 Task: Zoom out the location "Home in Fairplay, Colorado, United States" two times.
Action: Mouse moved to (93, 273)
Screenshot: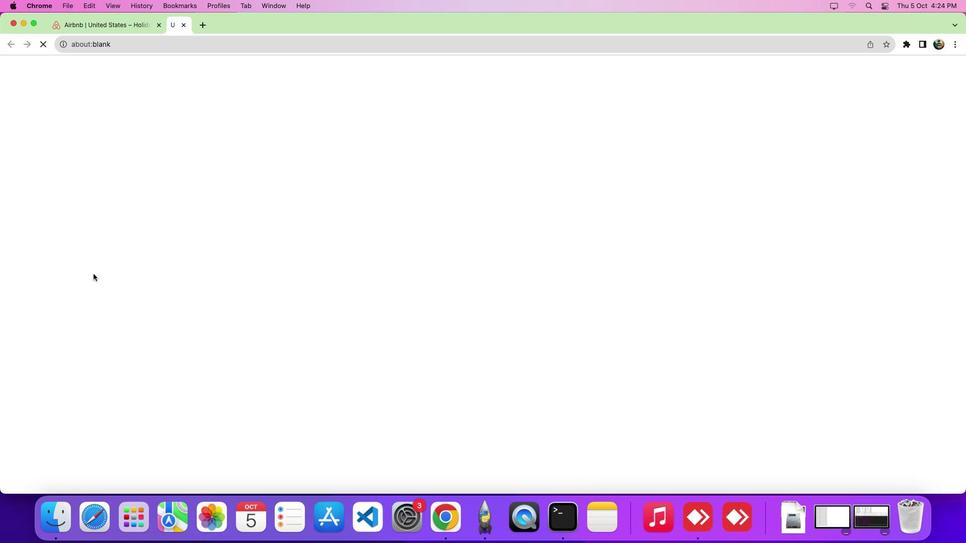 
Action: Mouse pressed left at (93, 273)
Screenshot: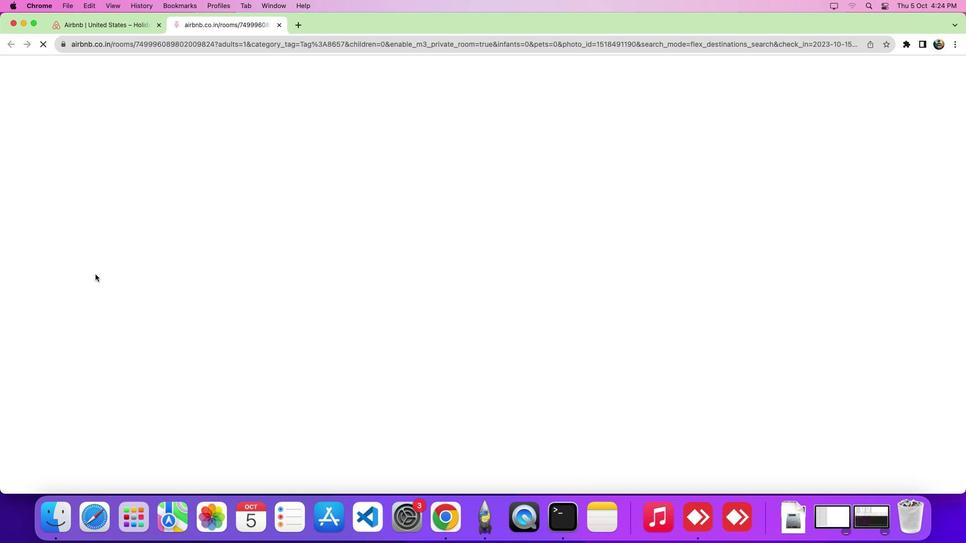 
Action: Mouse moved to (560, 269)
Screenshot: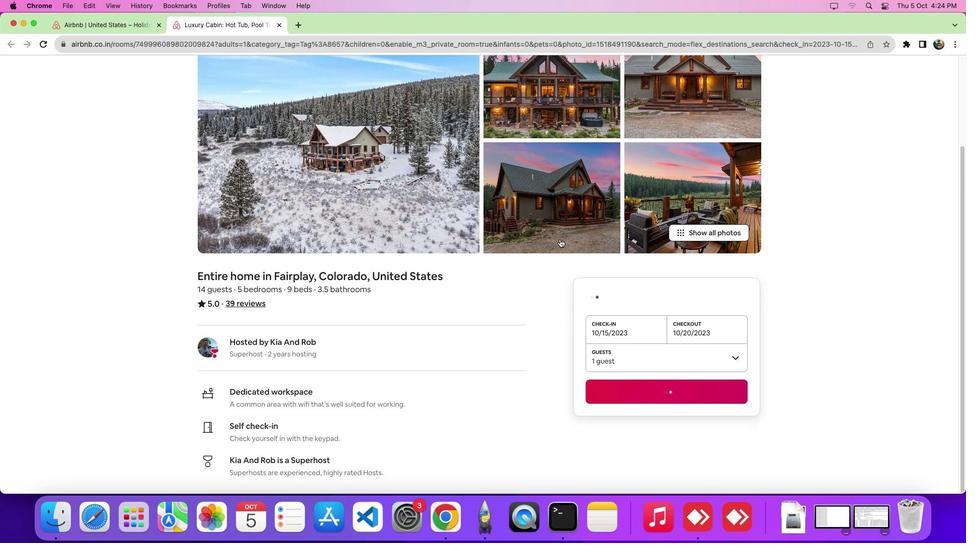 
Action: Mouse scrolled (560, 269) with delta (0, 0)
Screenshot: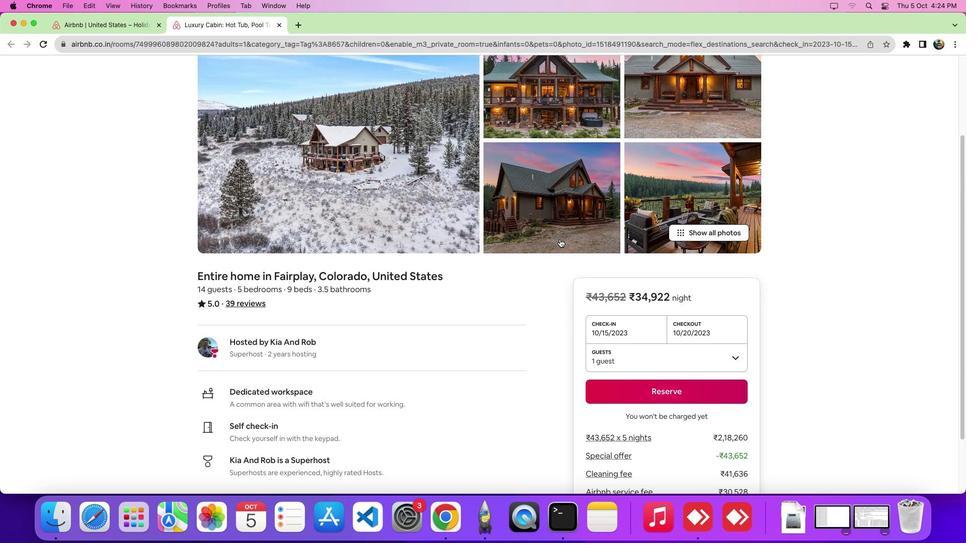 
Action: Mouse scrolled (560, 269) with delta (0, -1)
Screenshot: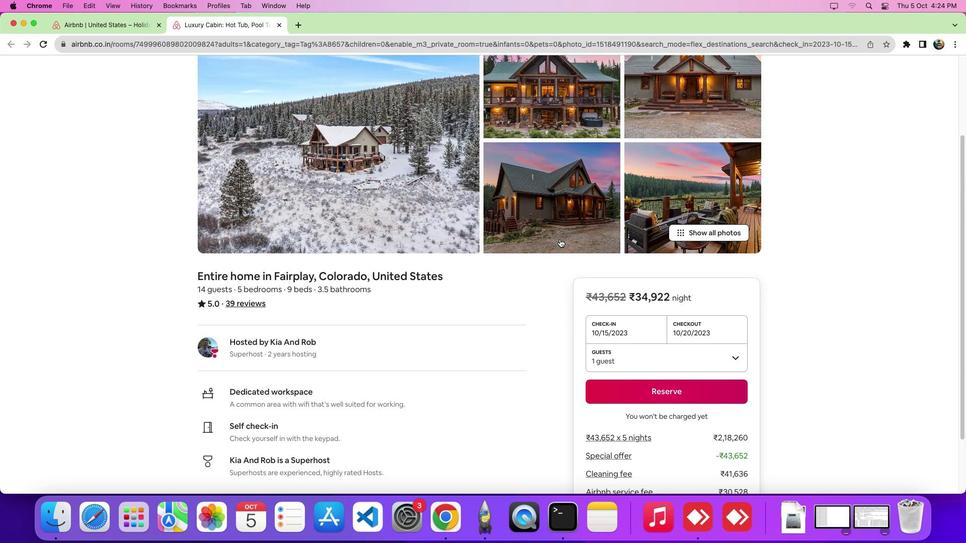 
Action: Mouse scrolled (560, 269) with delta (0, -5)
Screenshot: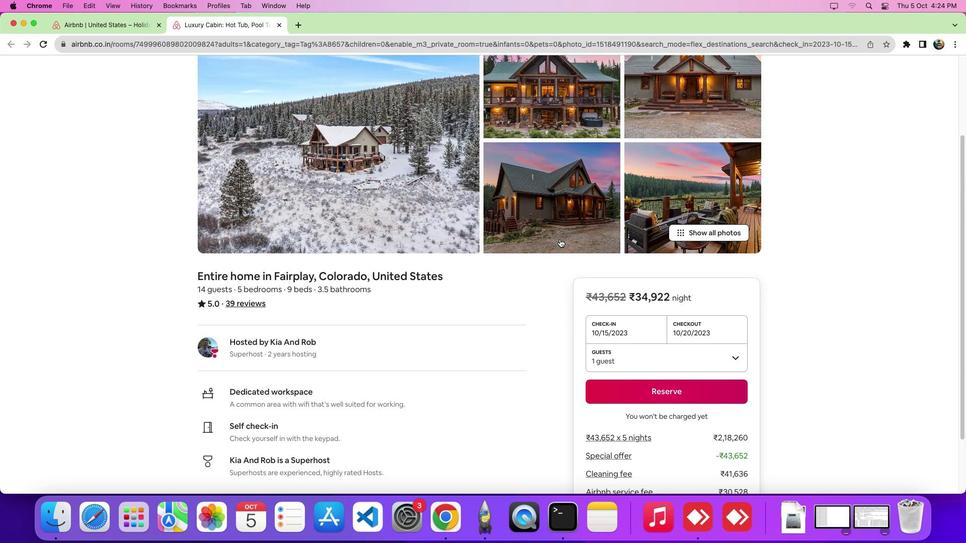 
Action: Mouse scrolled (560, 269) with delta (0, -7)
Screenshot: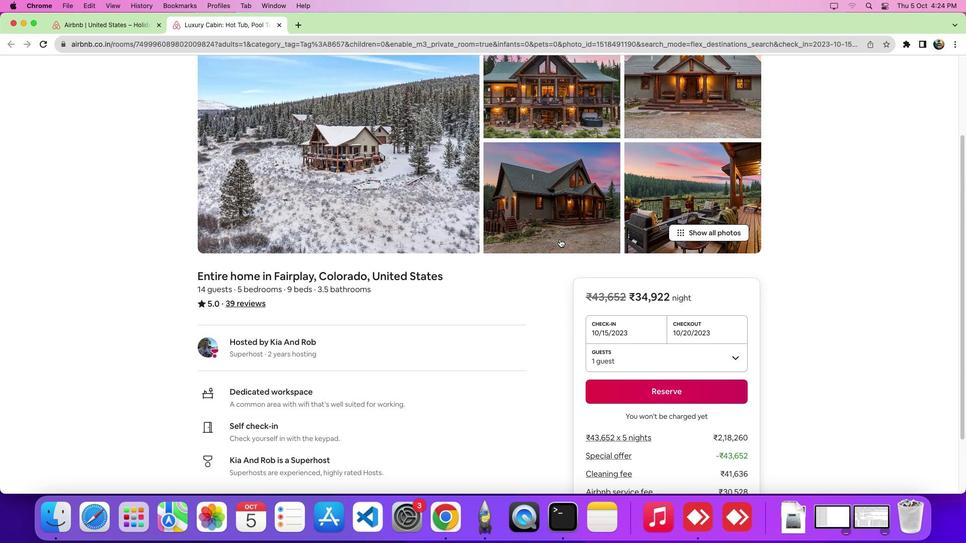 
Action: Mouse scrolled (560, 269) with delta (0, -7)
Screenshot: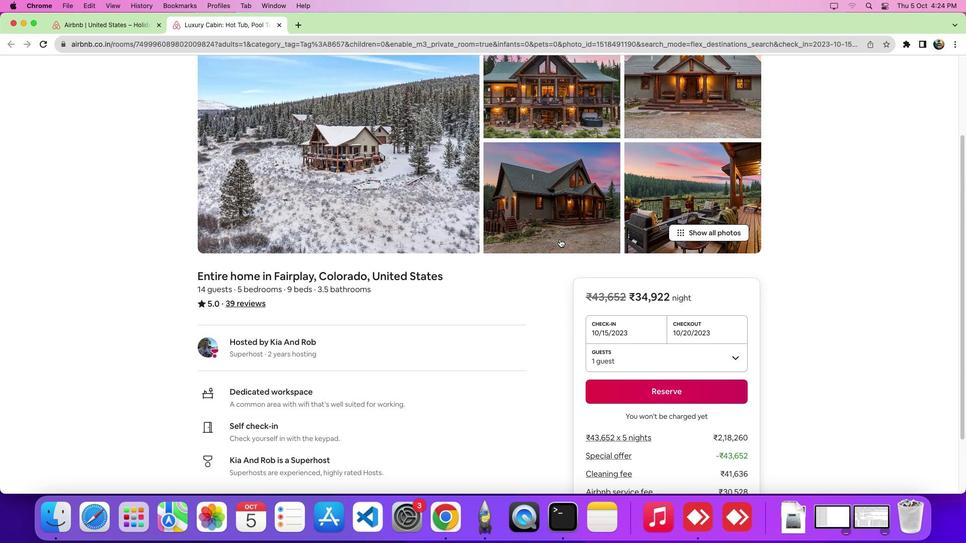 
Action: Mouse moved to (399, 163)
Screenshot: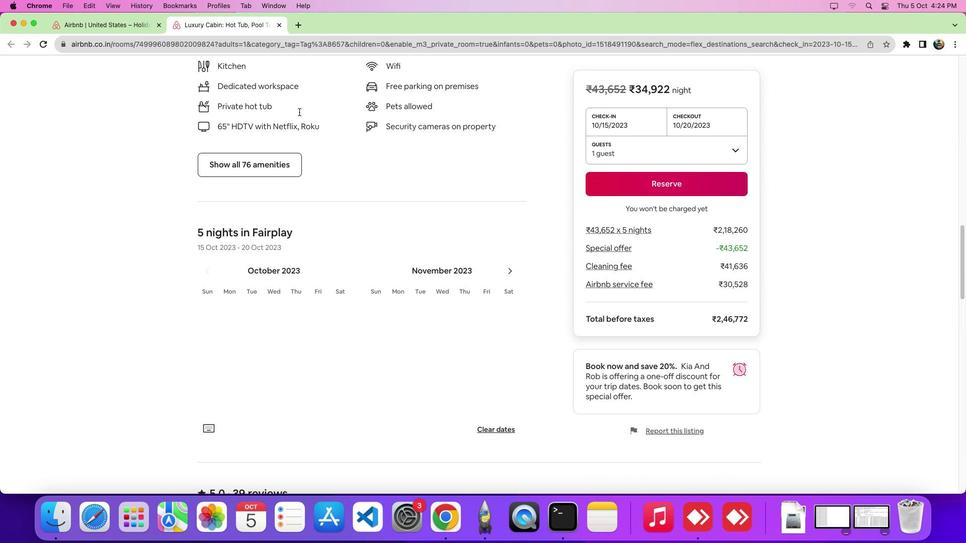 
Action: Mouse scrolled (399, 163) with delta (0, 0)
Screenshot: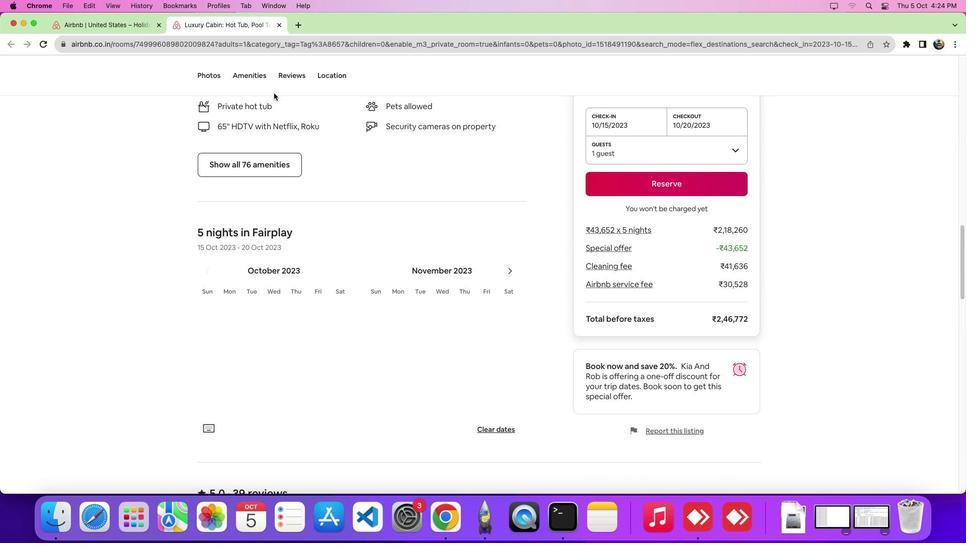 
Action: Mouse scrolled (399, 163) with delta (0, -1)
Screenshot: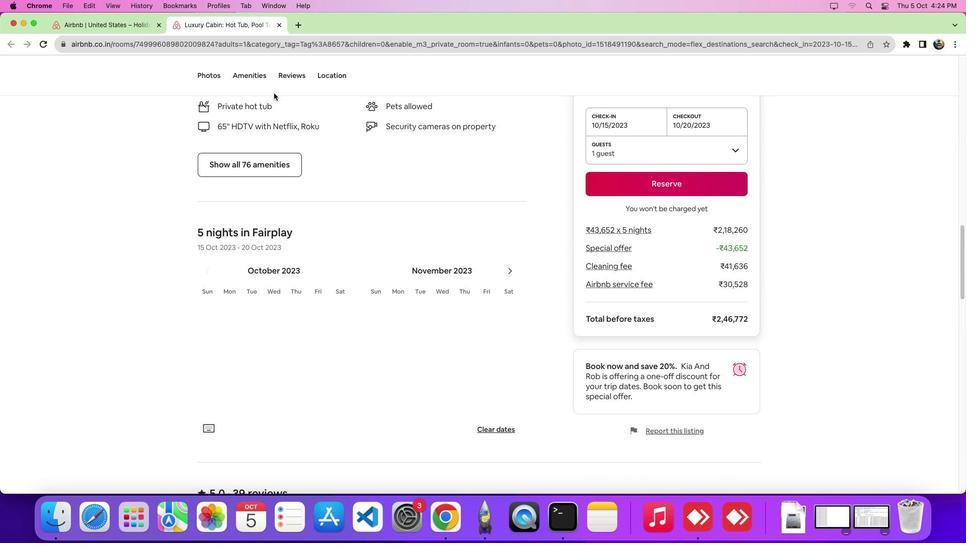 
Action: Mouse scrolled (399, 163) with delta (0, -5)
Screenshot: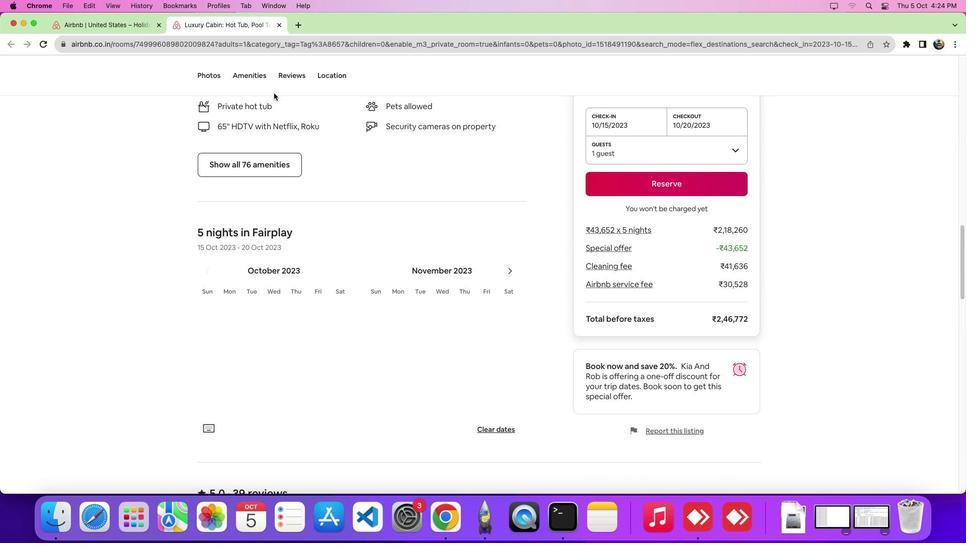 
Action: Mouse moved to (399, 163)
Screenshot: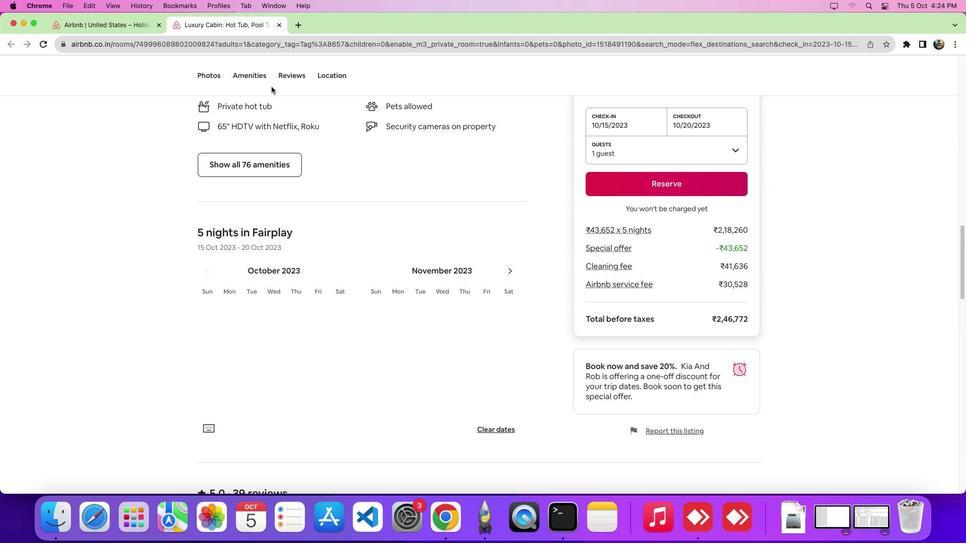 
Action: Mouse scrolled (399, 163) with delta (0, -7)
Screenshot: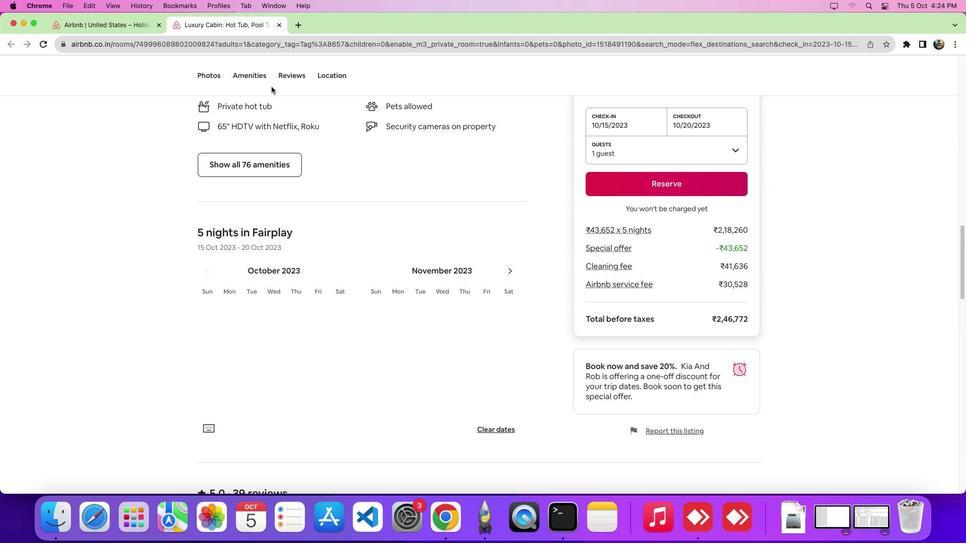 
Action: Mouse moved to (382, 139)
Screenshot: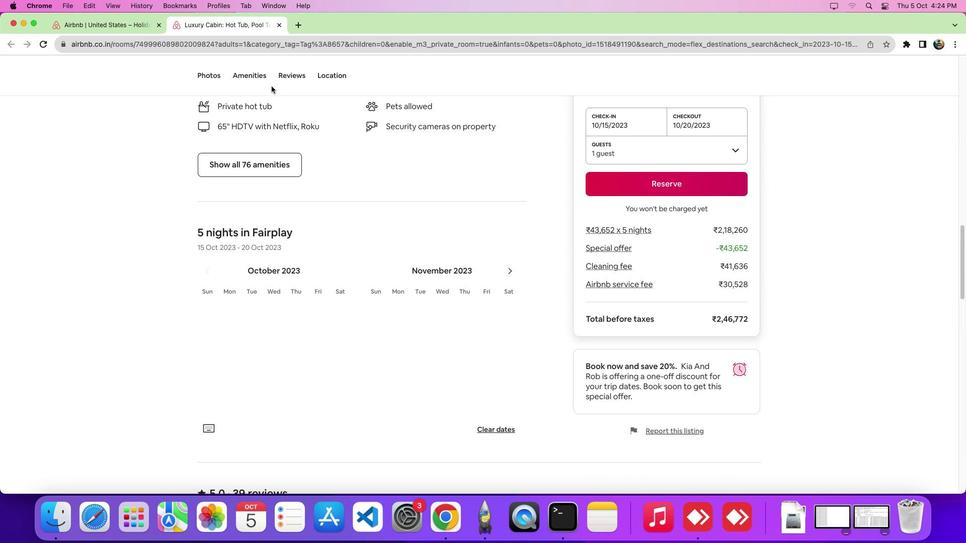 
Action: Mouse scrolled (382, 139) with delta (0, -7)
Screenshot: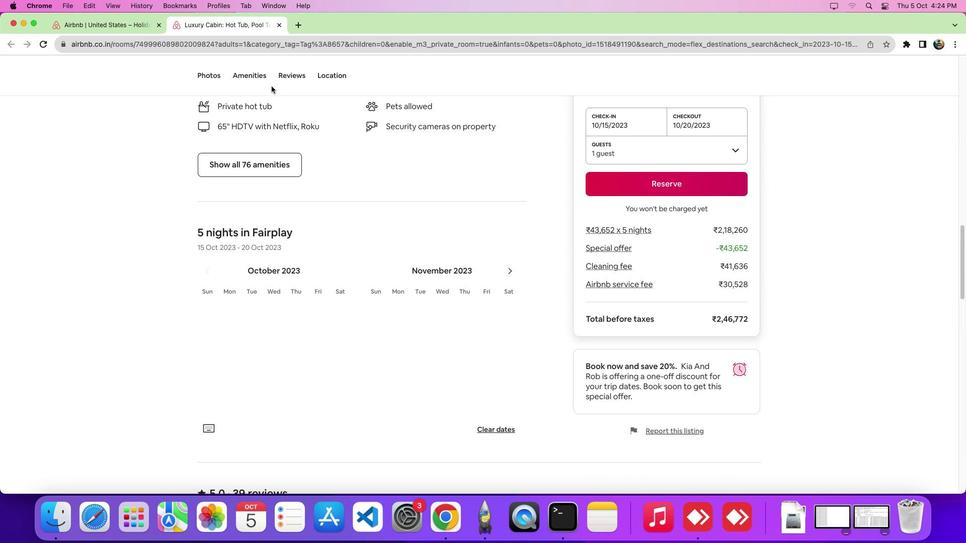 
Action: Mouse moved to (327, 80)
Screenshot: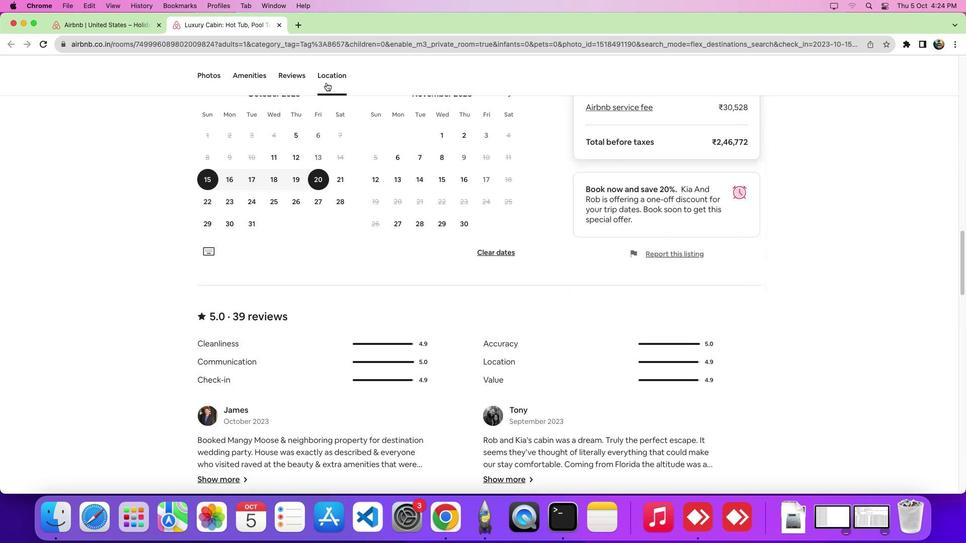 
Action: Mouse pressed left at (327, 80)
Screenshot: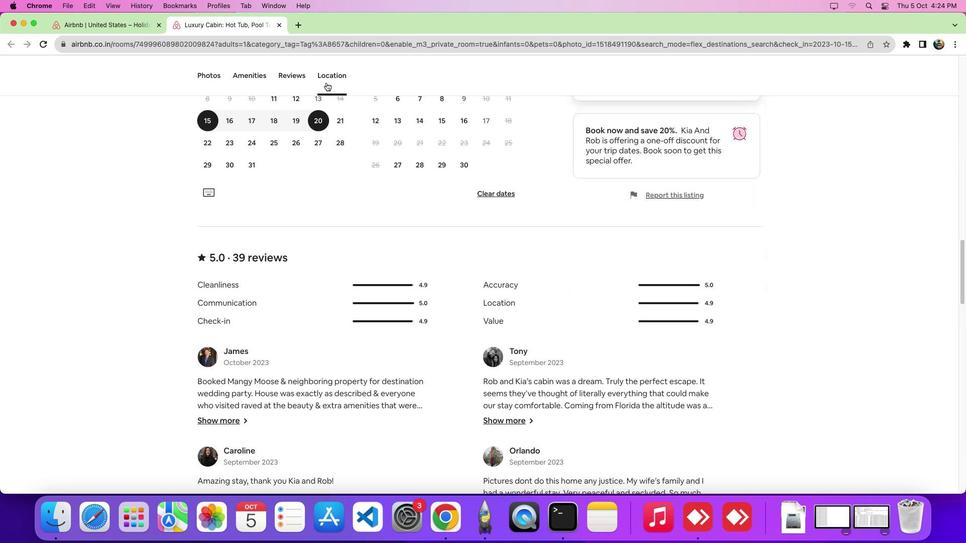 
Action: Mouse moved to (736, 235)
Screenshot: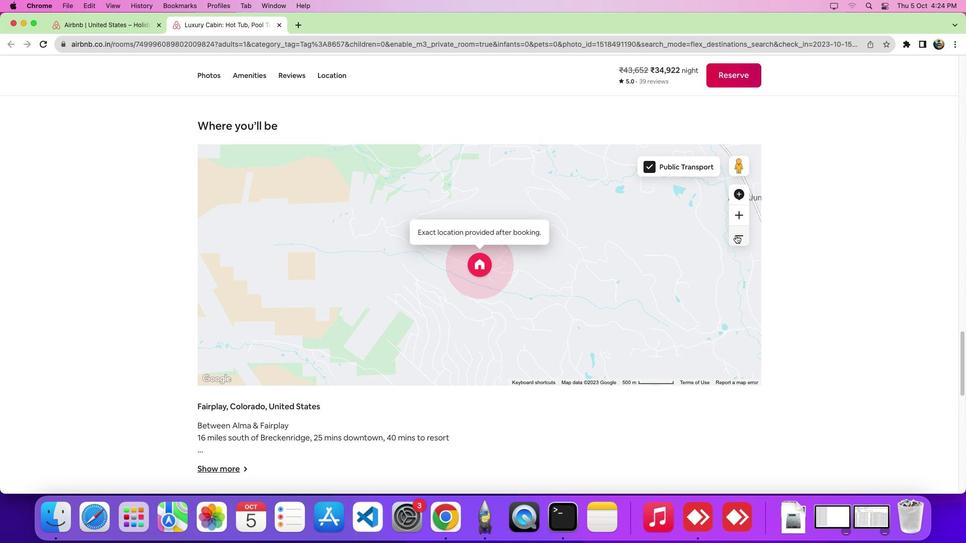 
Action: Mouse pressed left at (736, 235)
Screenshot: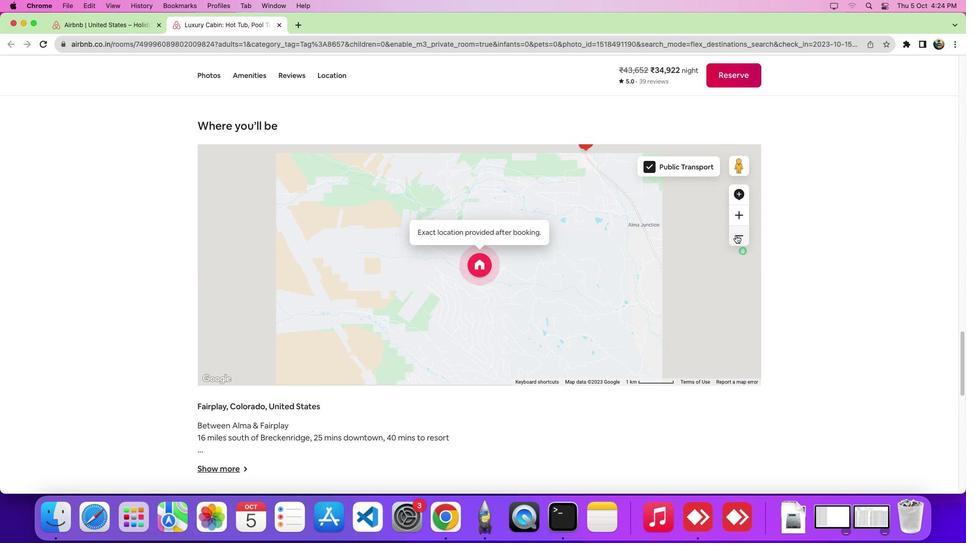 
Action: Mouse pressed left at (736, 235)
Screenshot: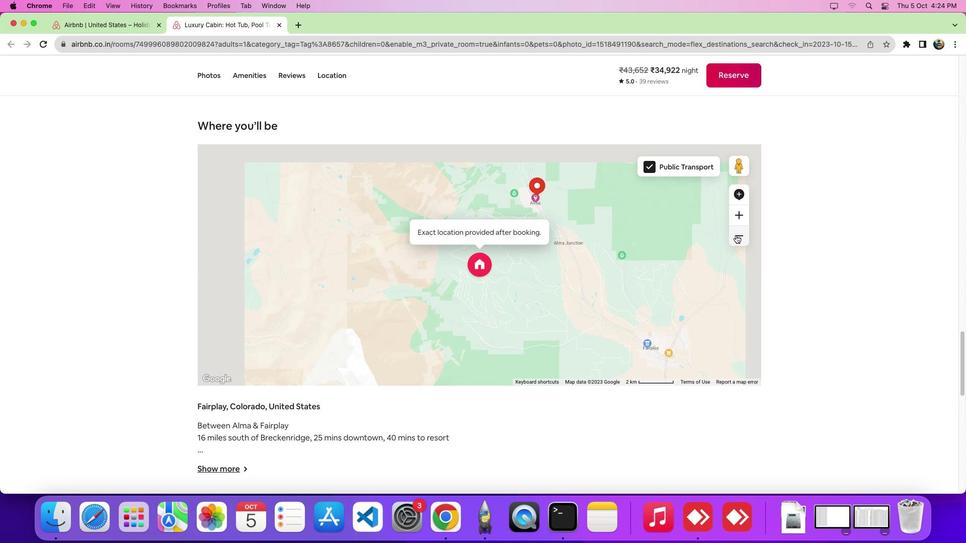 
